 Task: Verify the security information of your Microsoft account and use the help feature if needed.
Action: Mouse moved to (200, 24)
Screenshot: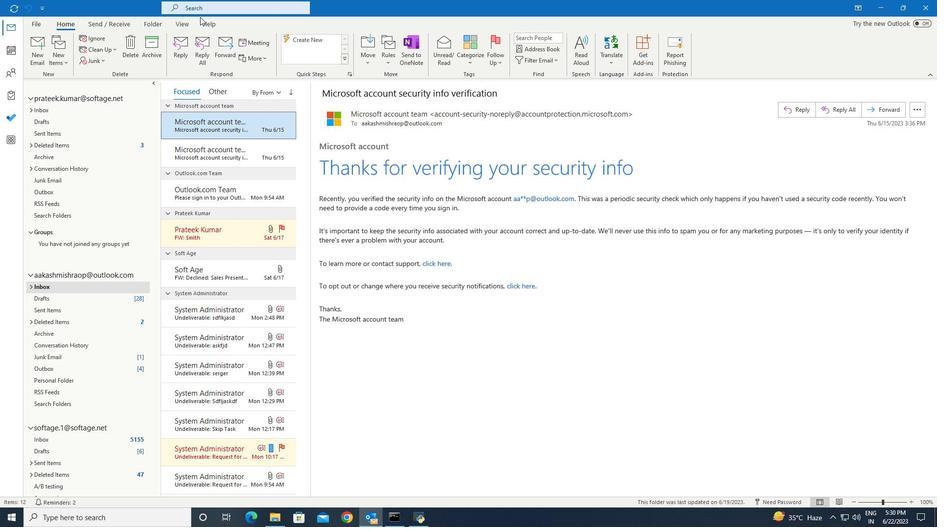 
Action: Mouse pressed left at (200, 24)
Screenshot: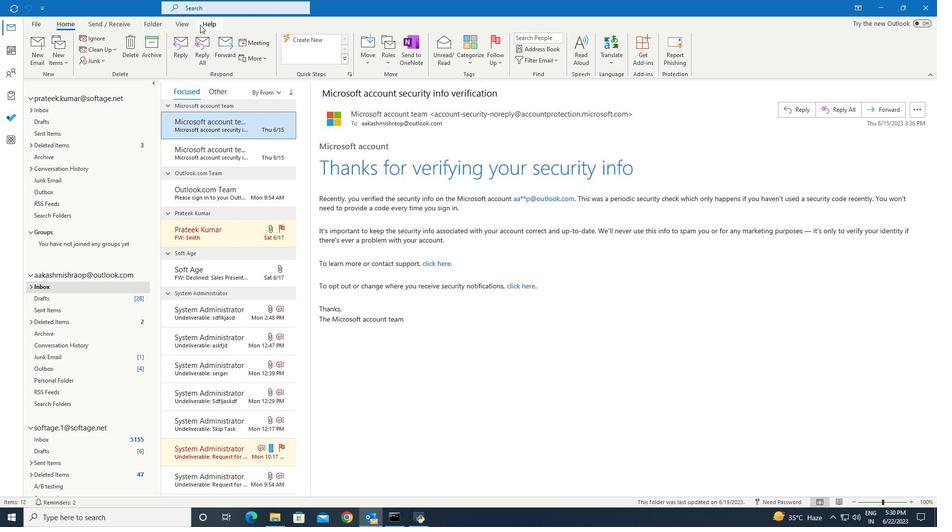 
Action: Mouse moved to (27, 45)
Screenshot: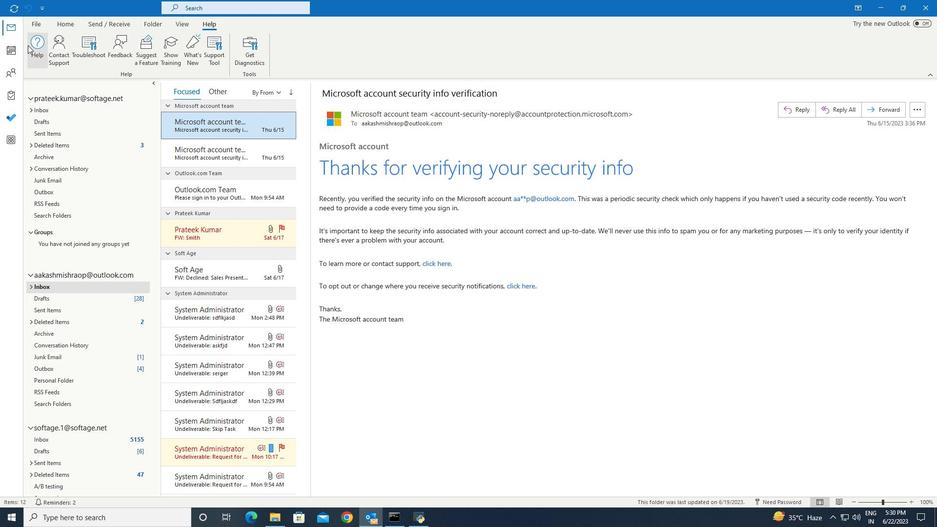 
Action: Mouse pressed left at (27, 45)
Screenshot: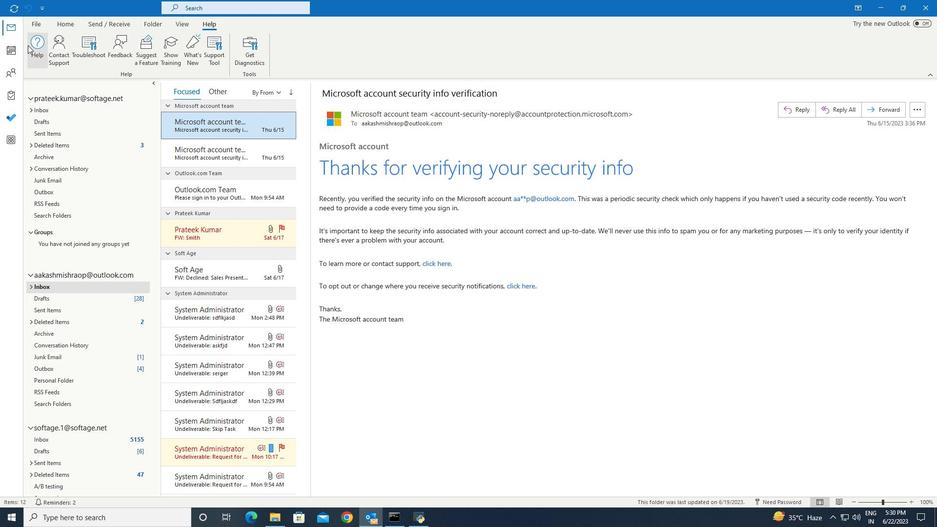 
Action: Mouse moved to (764, 161)
Screenshot: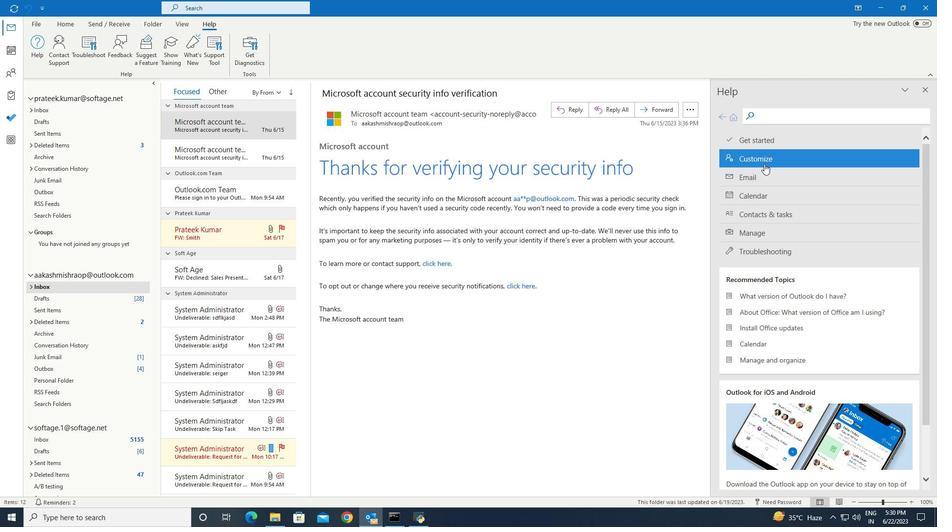 
Action: Mouse pressed left at (764, 161)
Screenshot: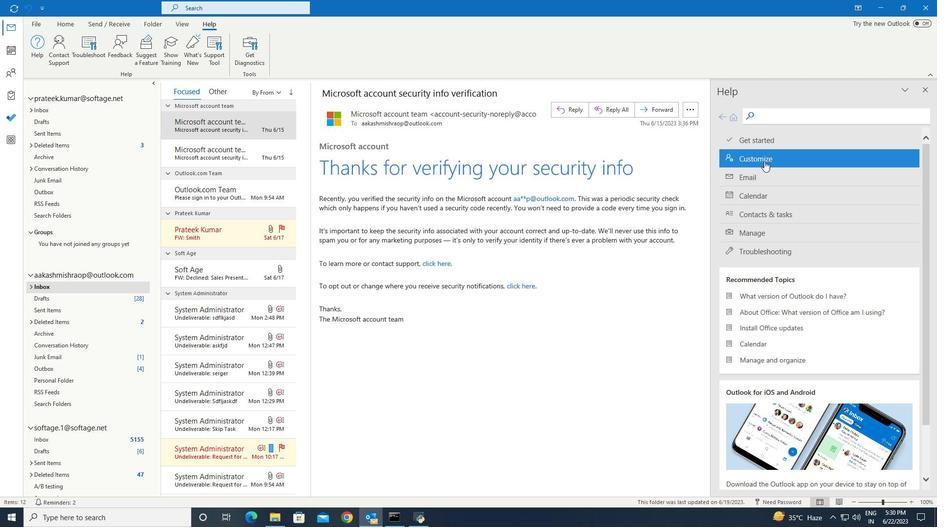 
Action: Mouse pressed left at (764, 161)
Screenshot: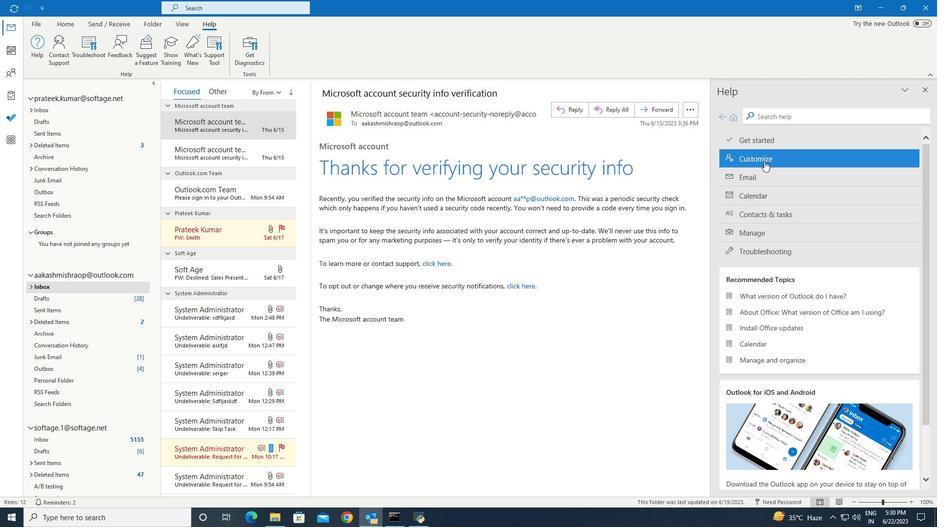 
